 Task: Open a blank sheet, save the file as David.txt Add the quote 'Don't be afraid to take risks; they often lead to the greatest rewards.' Apply font style 'lexend' and font size 30 Align the text to the Right .Change the text color to  'Red'
Action: Mouse moved to (260, 183)
Screenshot: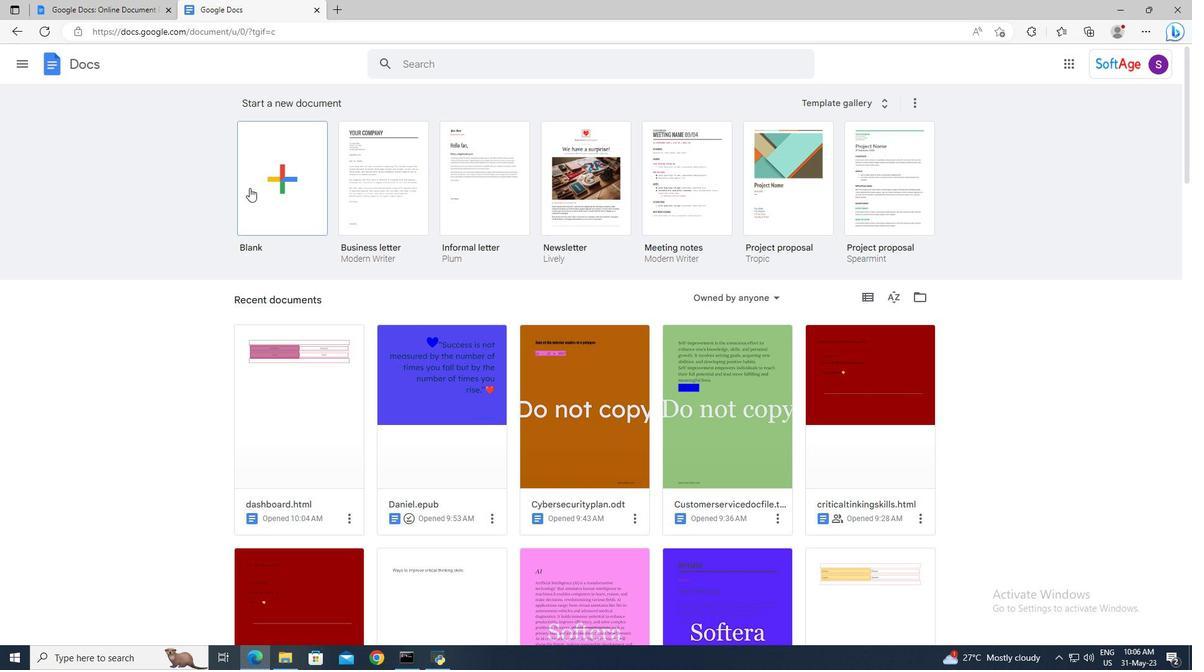 
Action: Mouse pressed left at (260, 183)
Screenshot: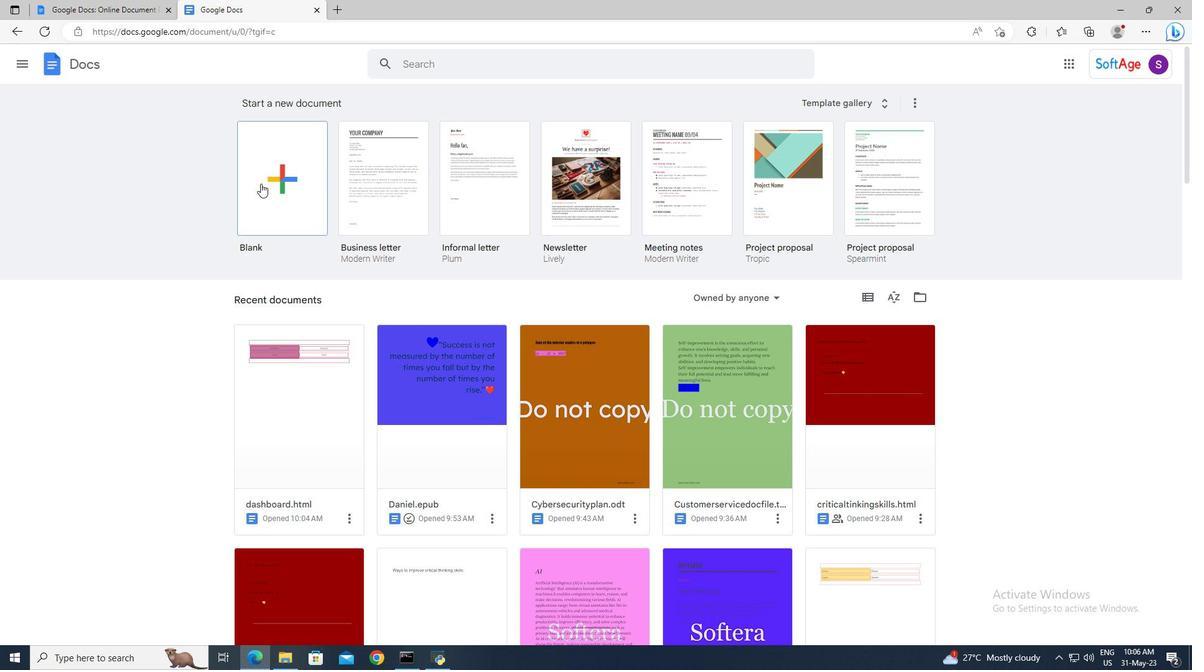 
Action: Mouse moved to (119, 55)
Screenshot: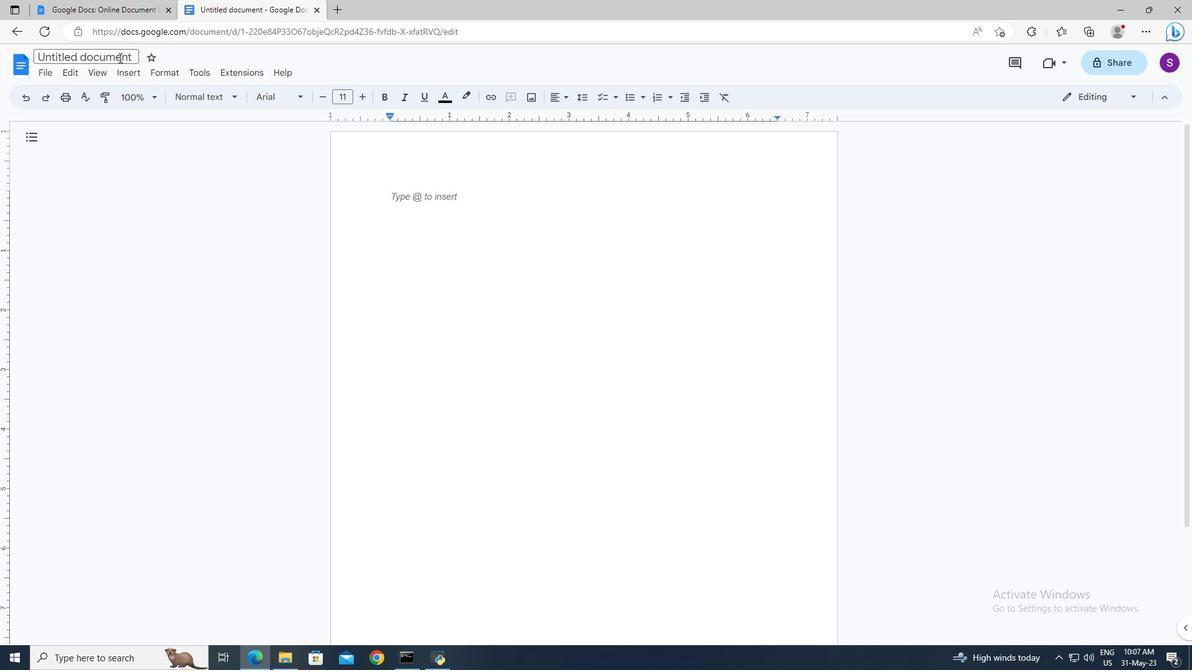 
Action: Mouse pressed left at (119, 55)
Screenshot: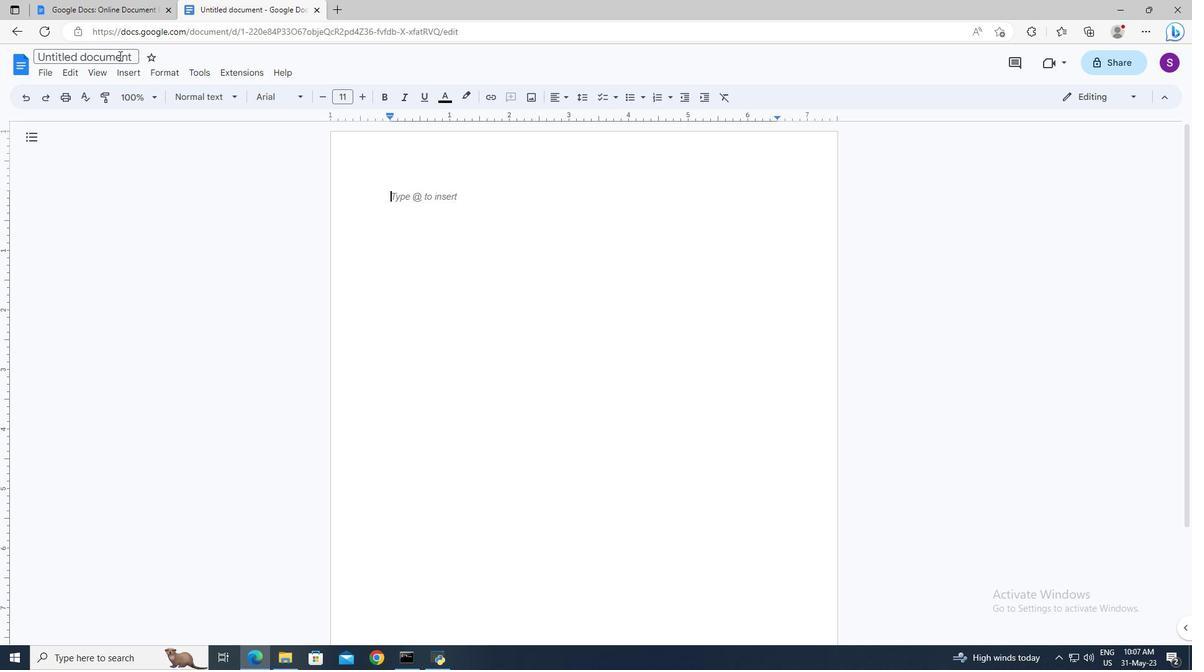 
Action: Mouse moved to (0, 0)
Screenshot: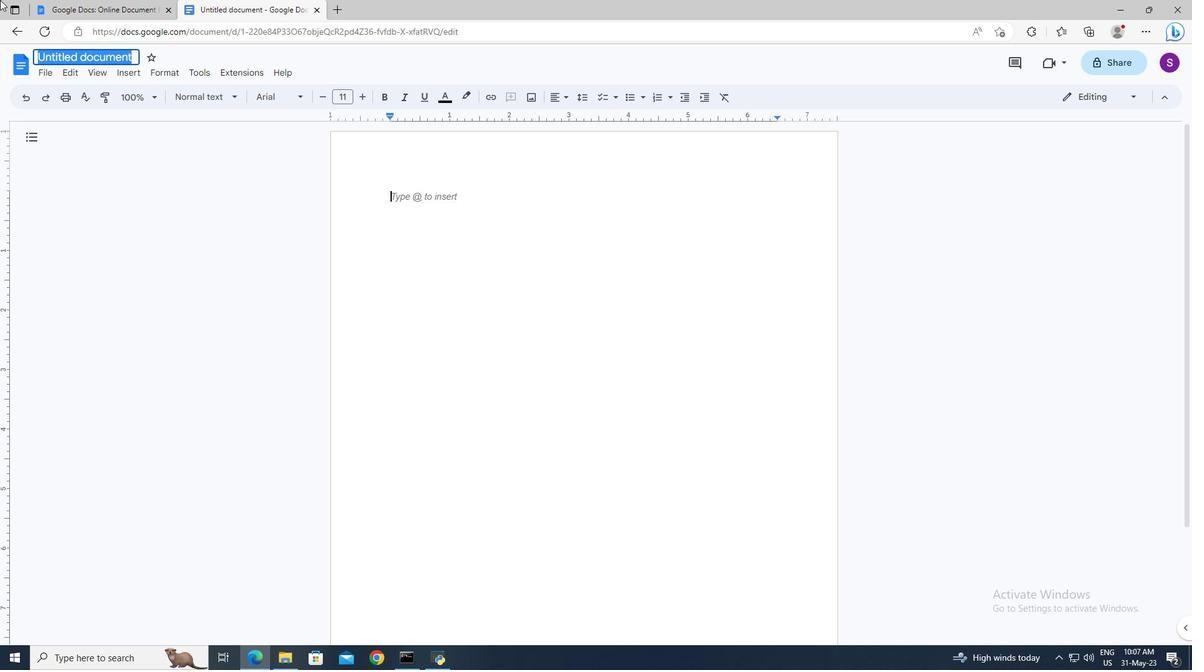 
Action: Key pressed <Key.shift>David.txt<Key.enter>
Screenshot: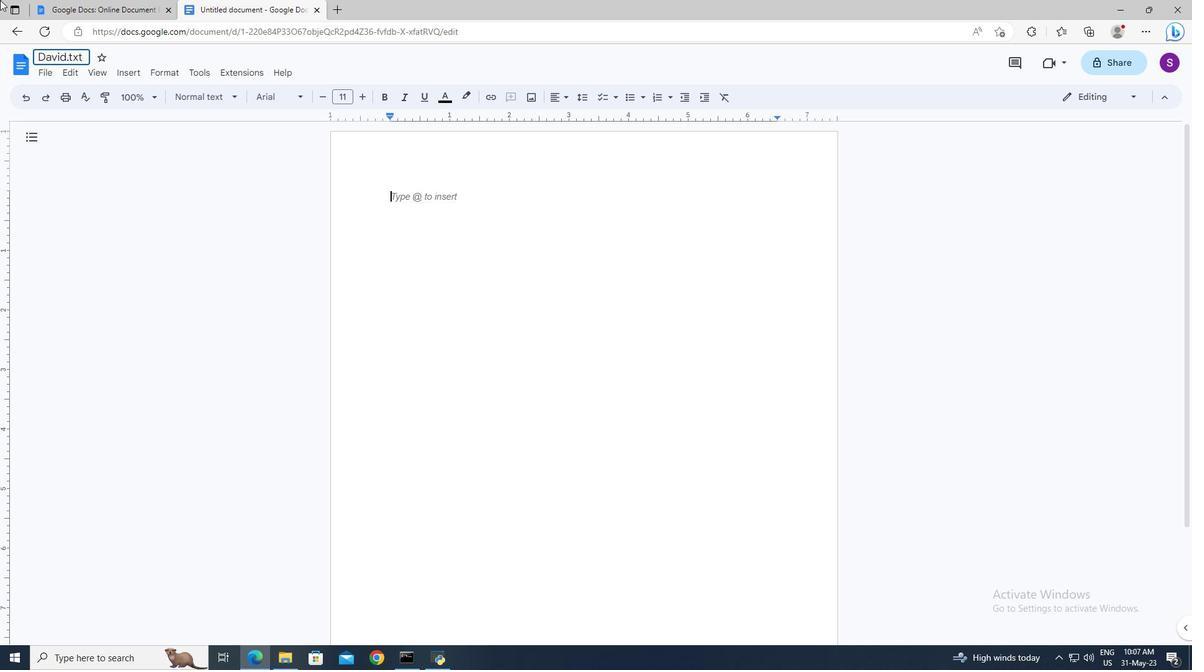 
Action: Mouse moved to (398, 205)
Screenshot: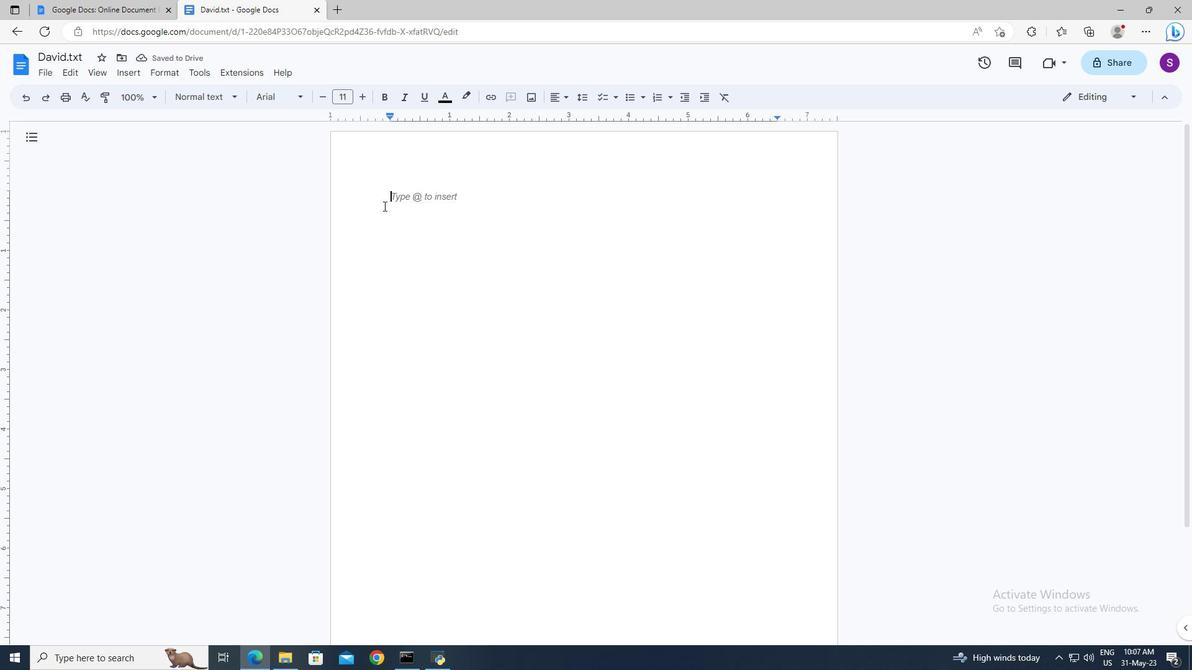 
Action: Mouse pressed left at (398, 205)
Screenshot: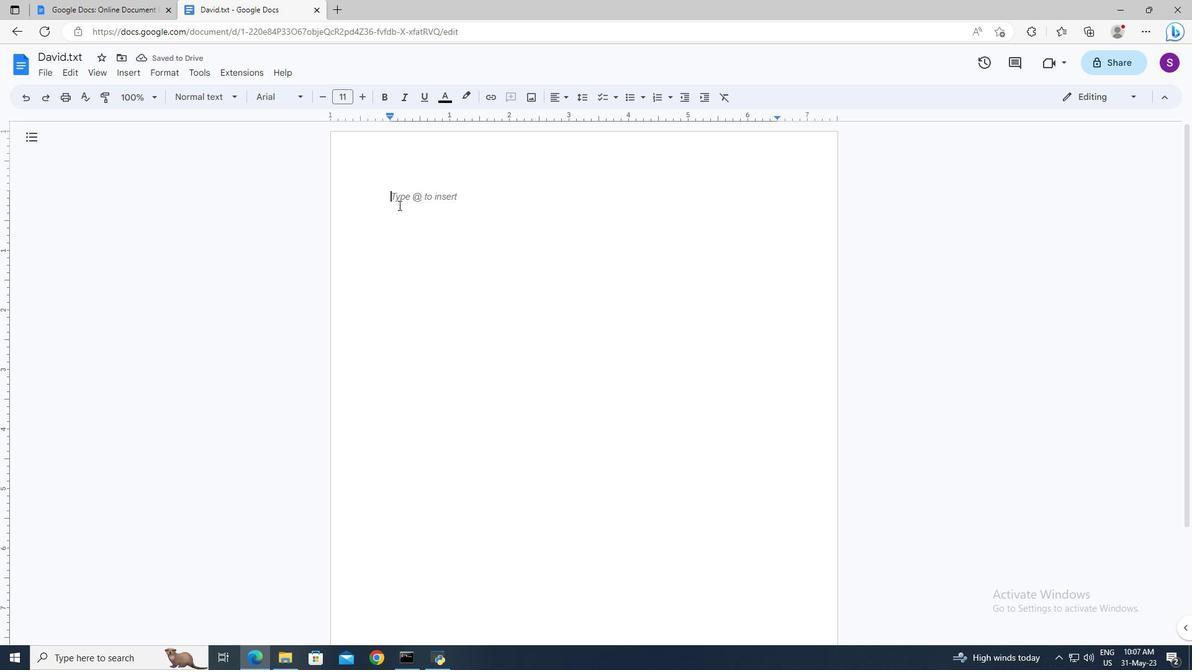 
Action: Mouse moved to (293, 152)
Screenshot: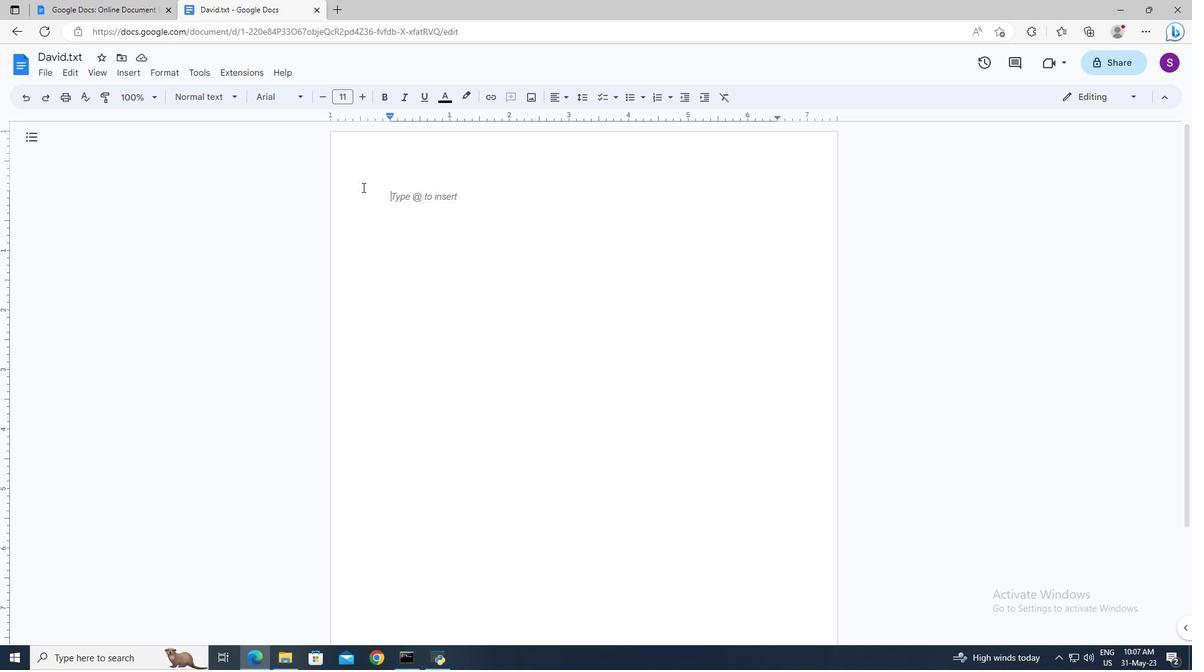 
Action: Key pressed <Key.shift>"<Key.shift>Don't<Key.space>be<Key.space>afraid<Key.space>to<Key.space>take<Key.space>risks;<Key.space>they<Key.space>often<Key.space>lead<Key.space>to<Key.space>the<Key.space>greatest<Key.space>rewards.<Key.shift_r><Key.shift_r><Key.shift_r><Key.shift_r><Key.shift_r><Key.shift_r><Key.shift_r><Key.shift_r><Key.shift_r><Key.shift_r><Key.shift_r>"ctrl+A
Screenshot: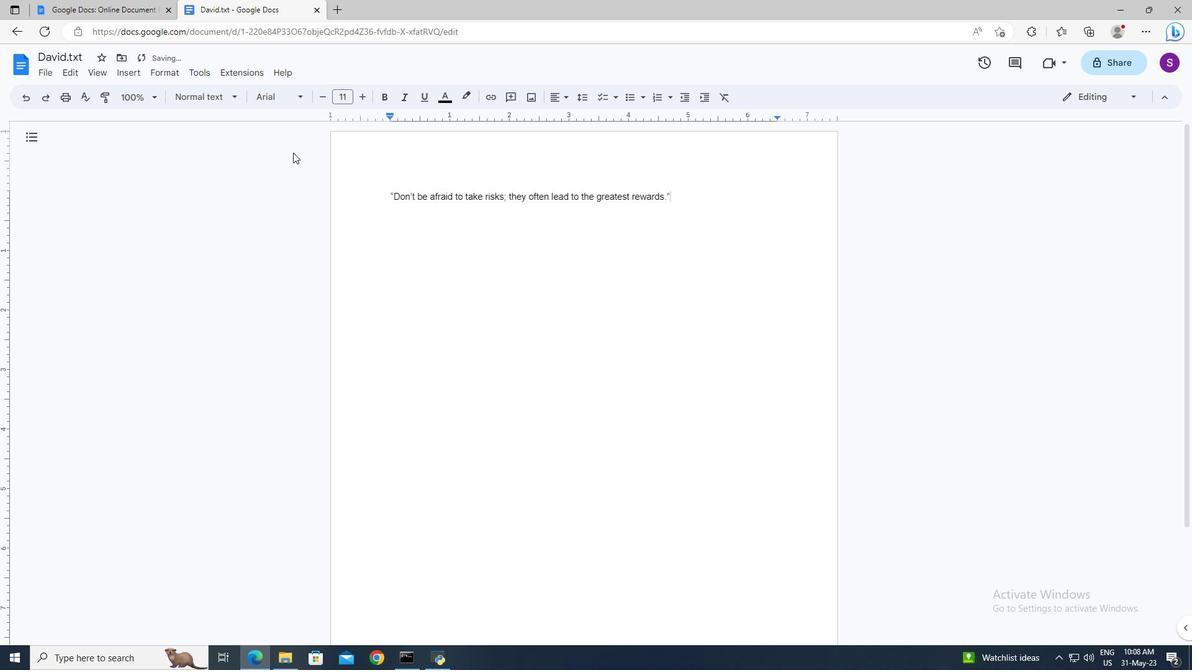 
Action: Mouse moved to (265, 101)
Screenshot: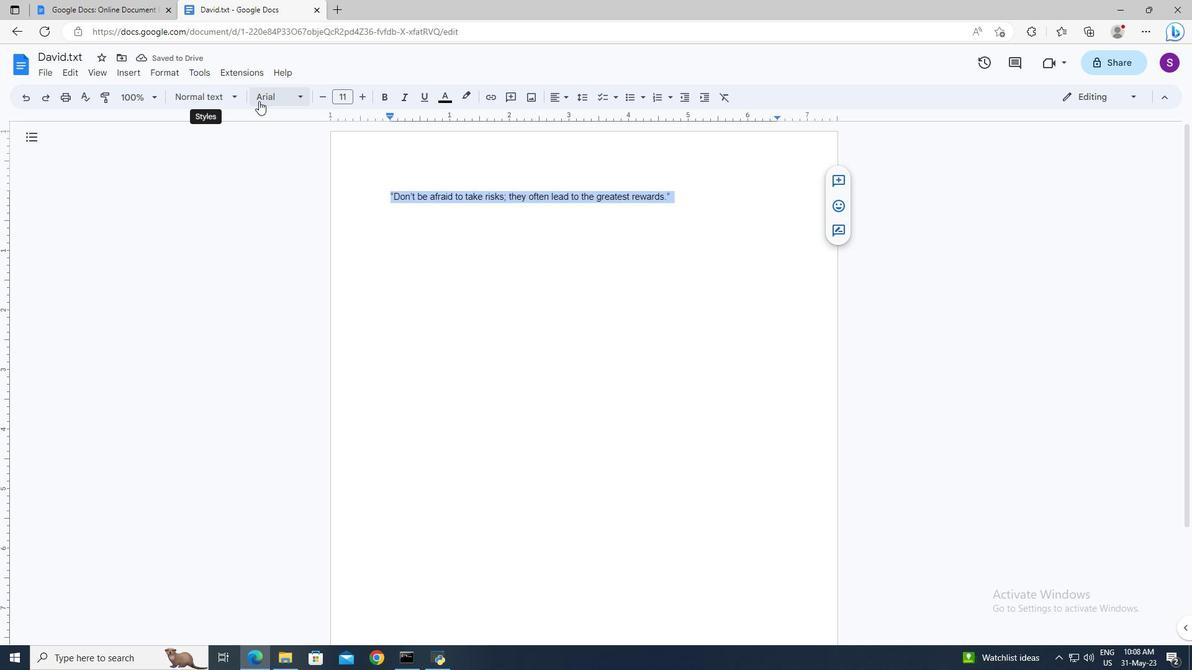 
Action: Mouse pressed left at (265, 101)
Screenshot: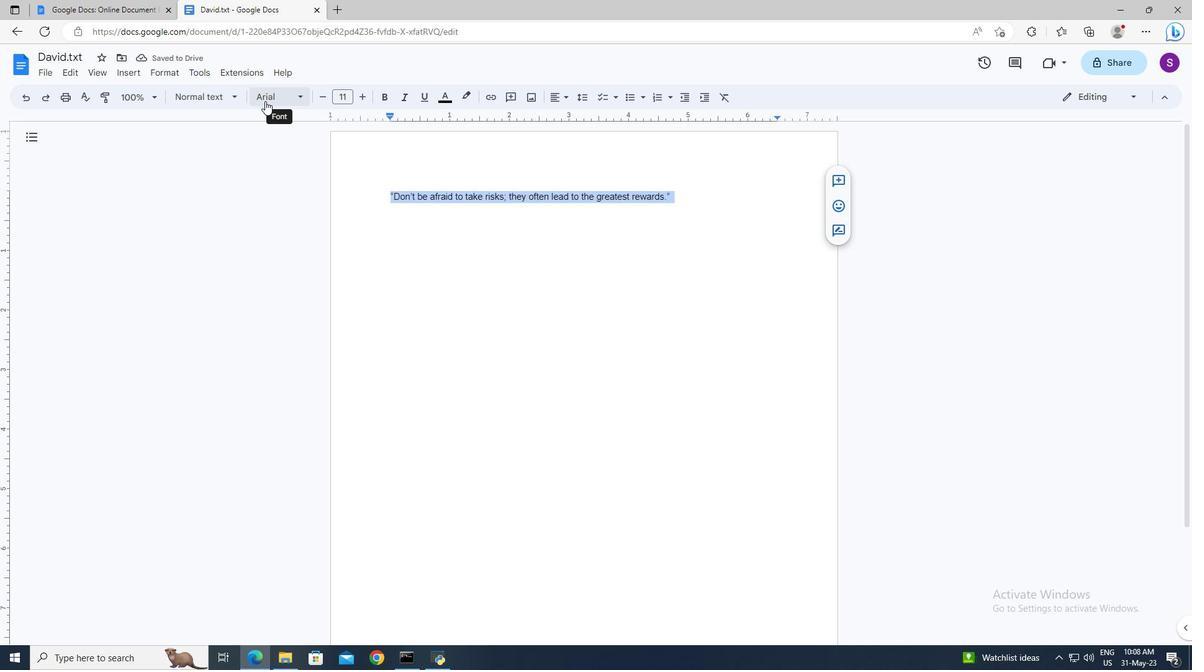 
Action: Mouse moved to (314, 478)
Screenshot: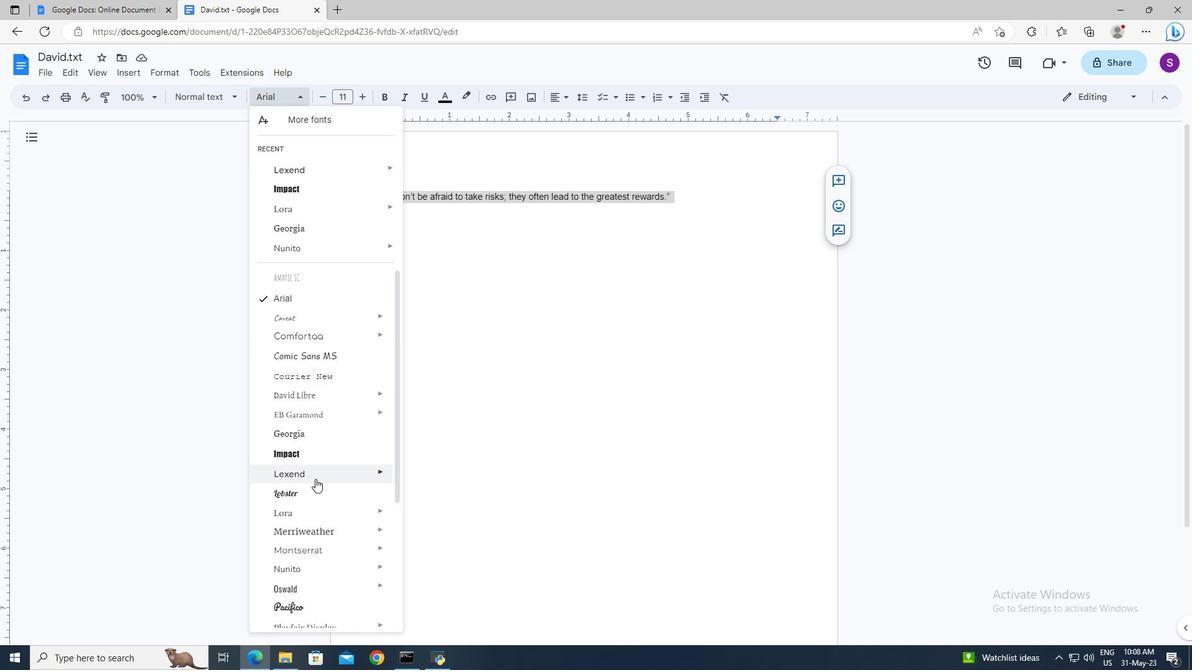 
Action: Mouse pressed left at (314, 478)
Screenshot: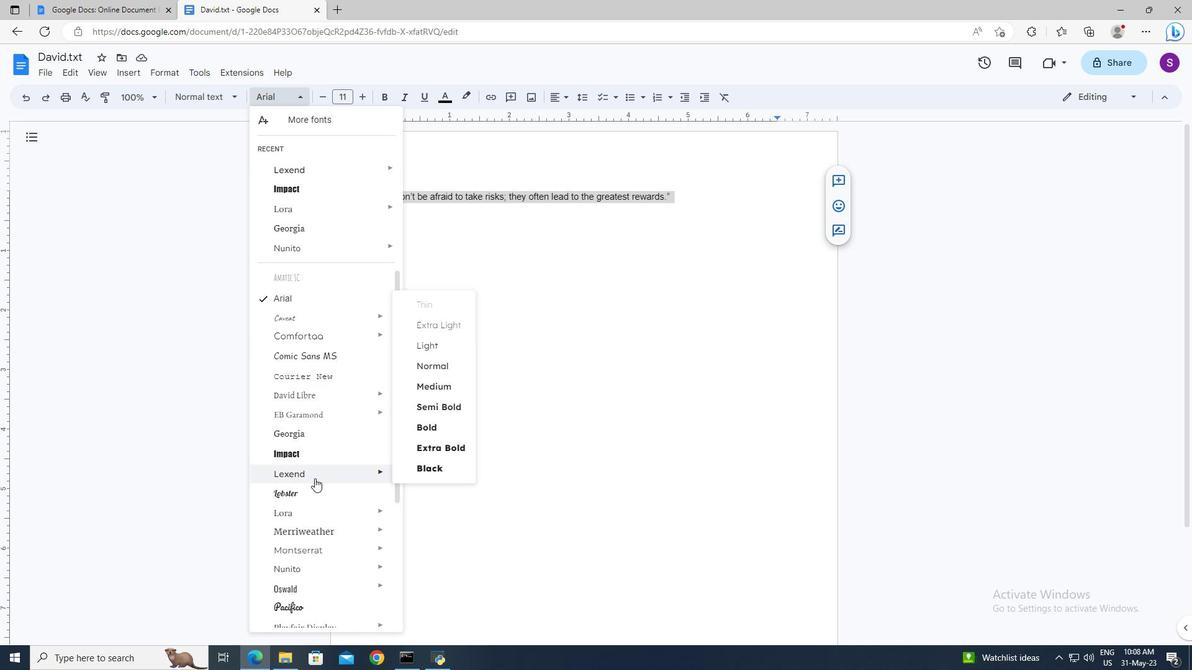 
Action: Mouse moved to (347, 95)
Screenshot: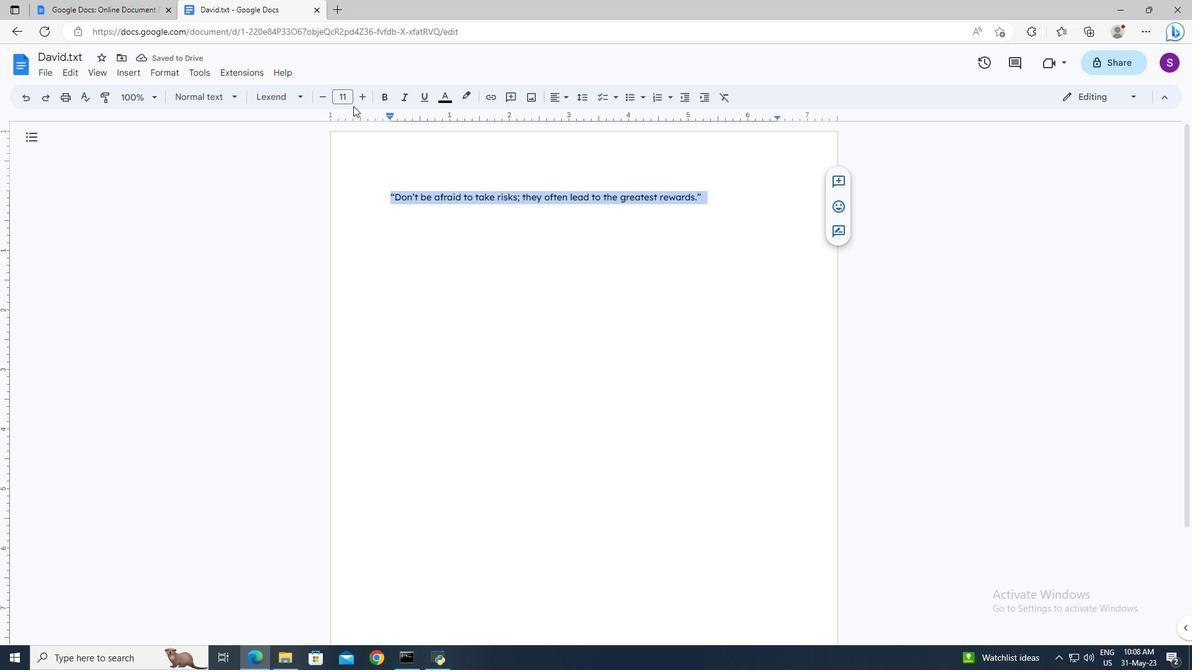 
Action: Mouse pressed left at (347, 95)
Screenshot: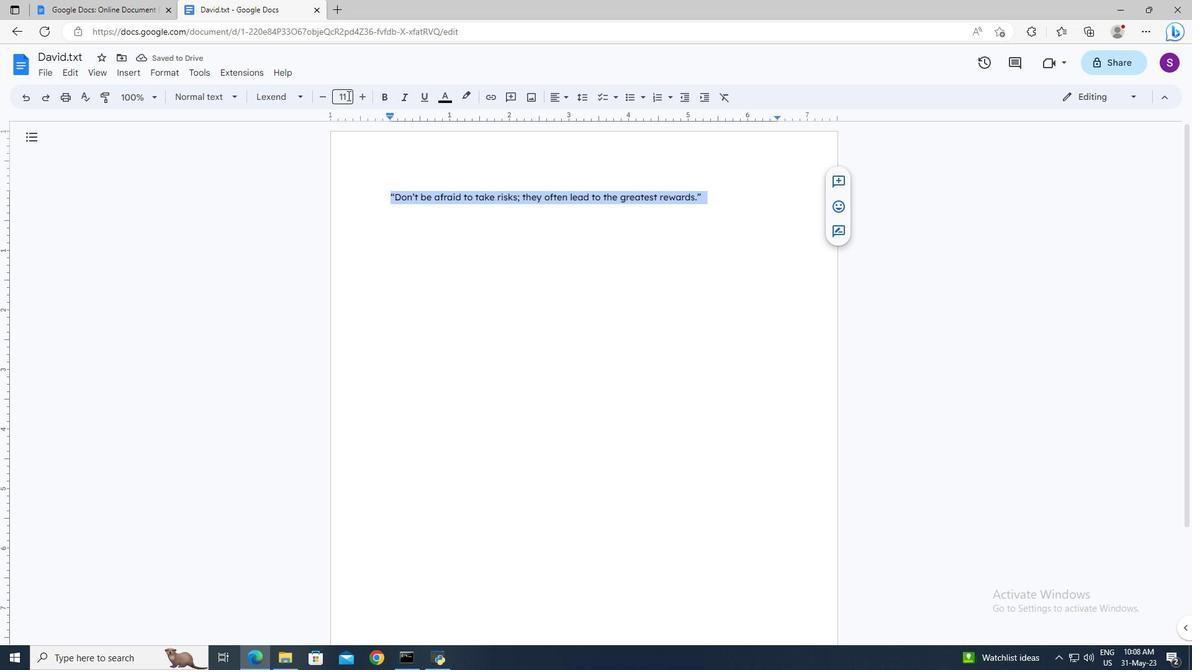 
Action: Mouse moved to (346, 94)
Screenshot: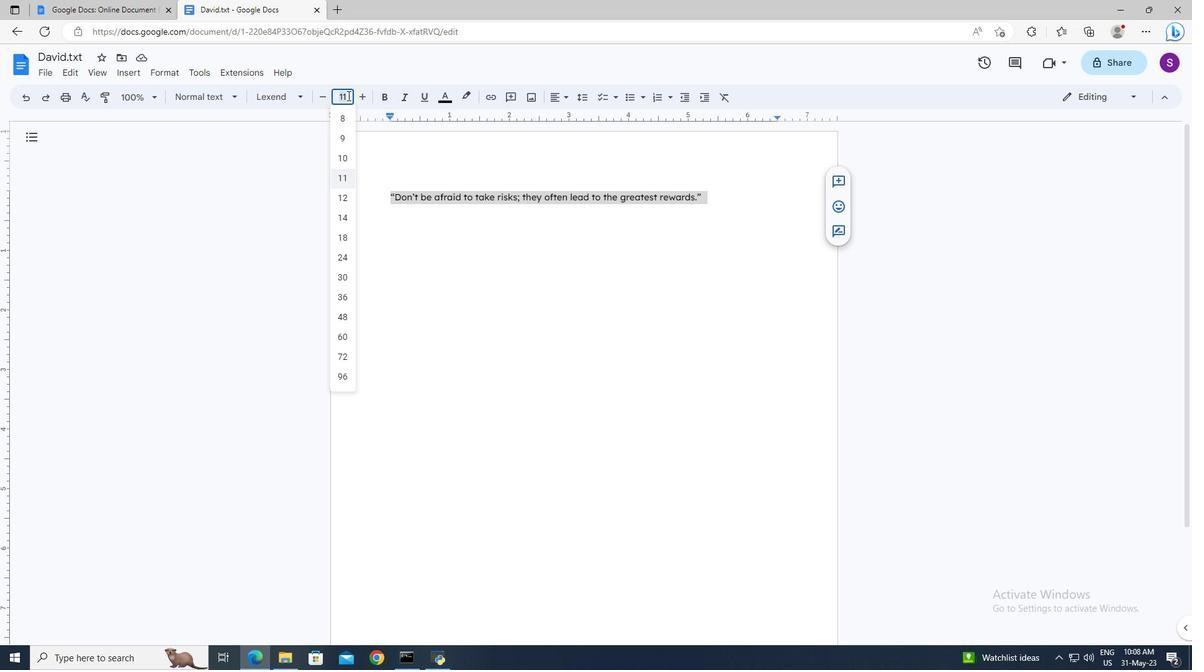 
Action: Key pressed 3
Screenshot: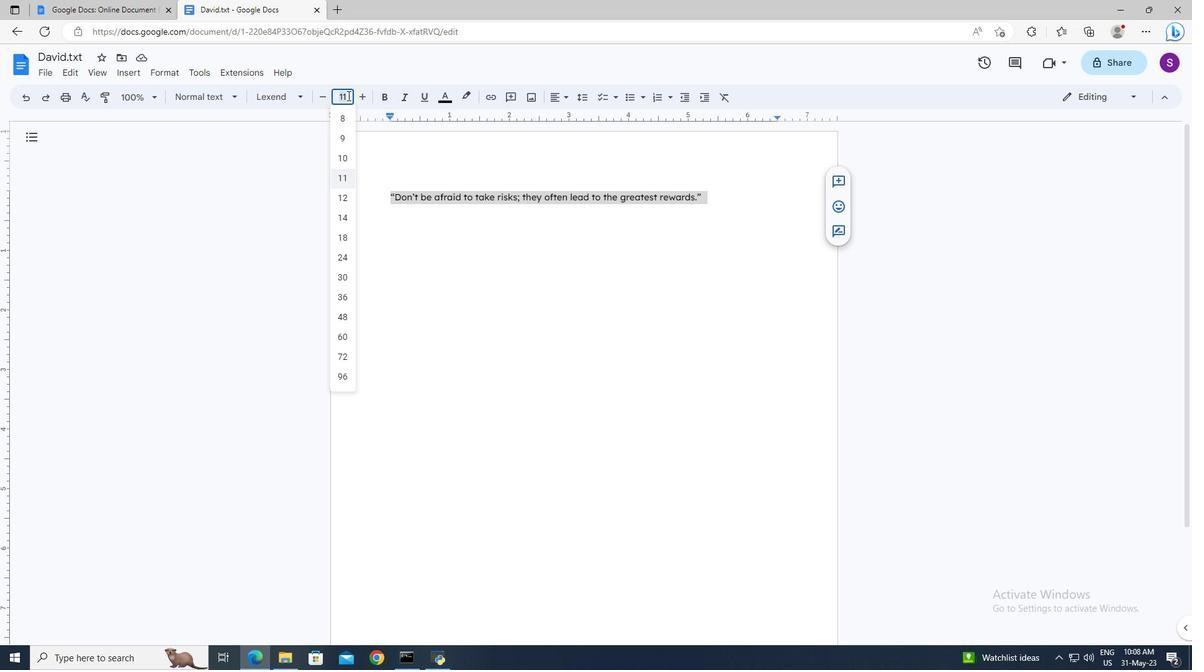 
Action: Mouse moved to (311, 74)
Screenshot: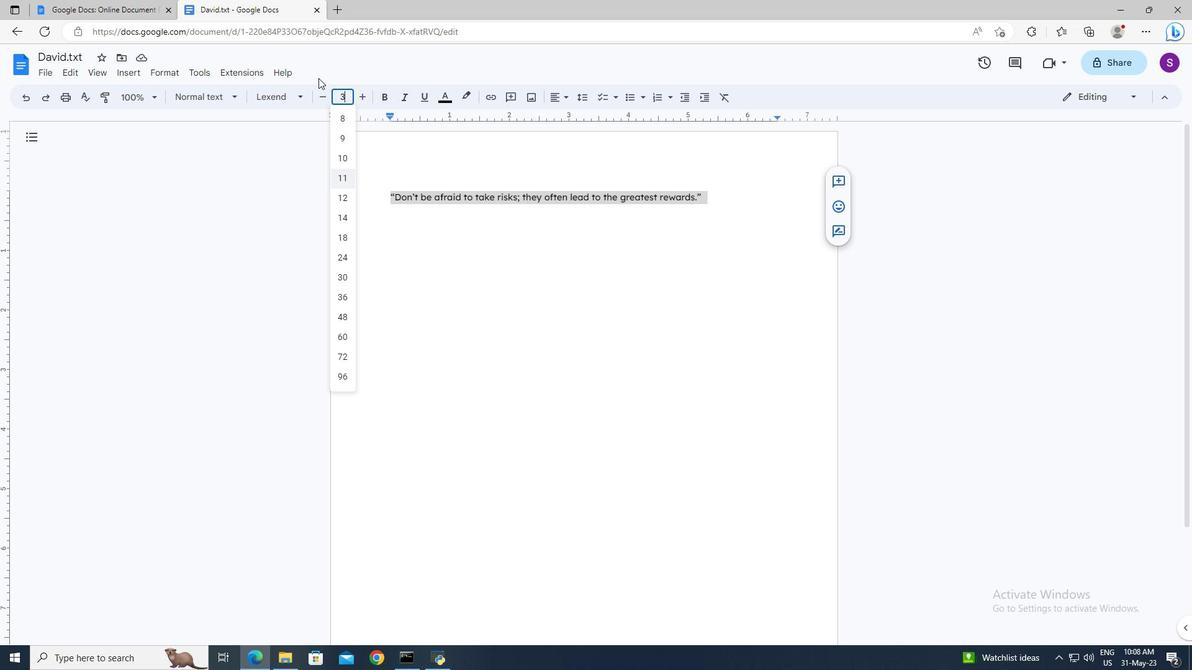 
Action: Key pressed 0<Key.enter>
Screenshot: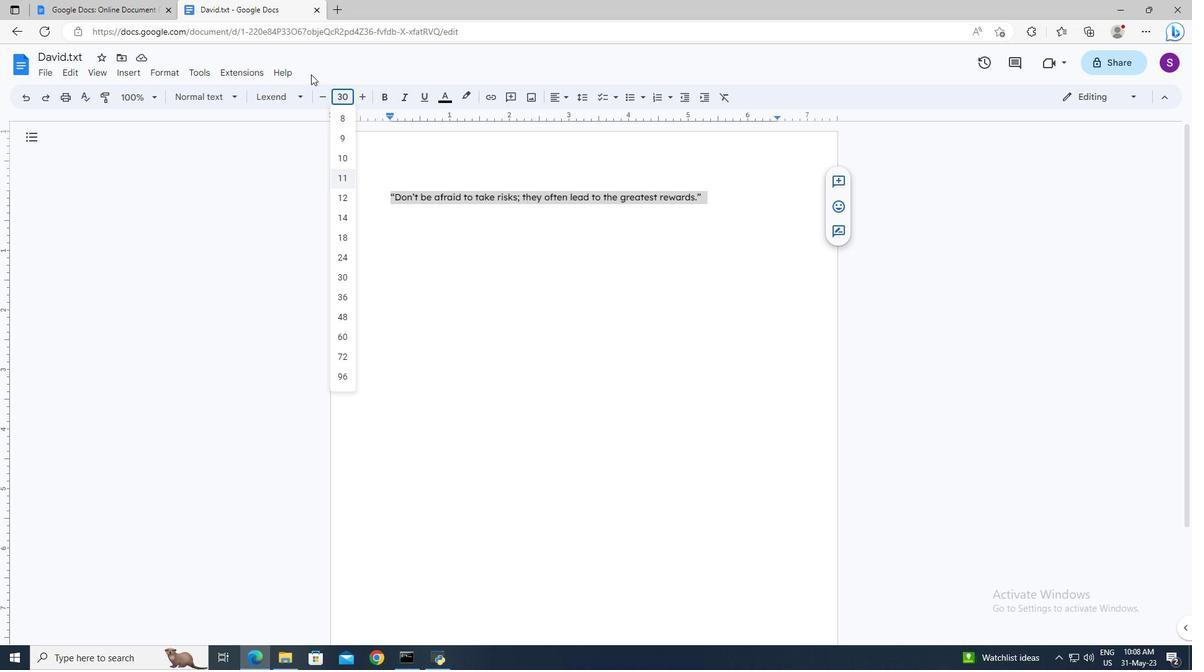 
Action: Mouse moved to (568, 101)
Screenshot: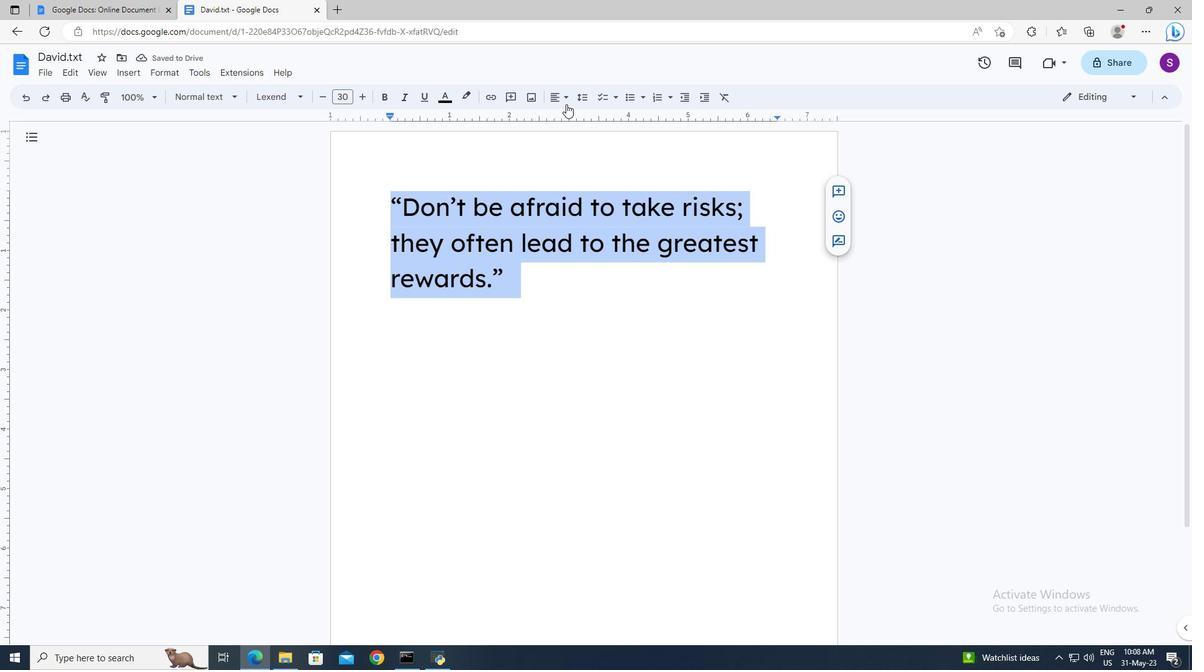 
Action: Mouse pressed left at (568, 101)
Screenshot: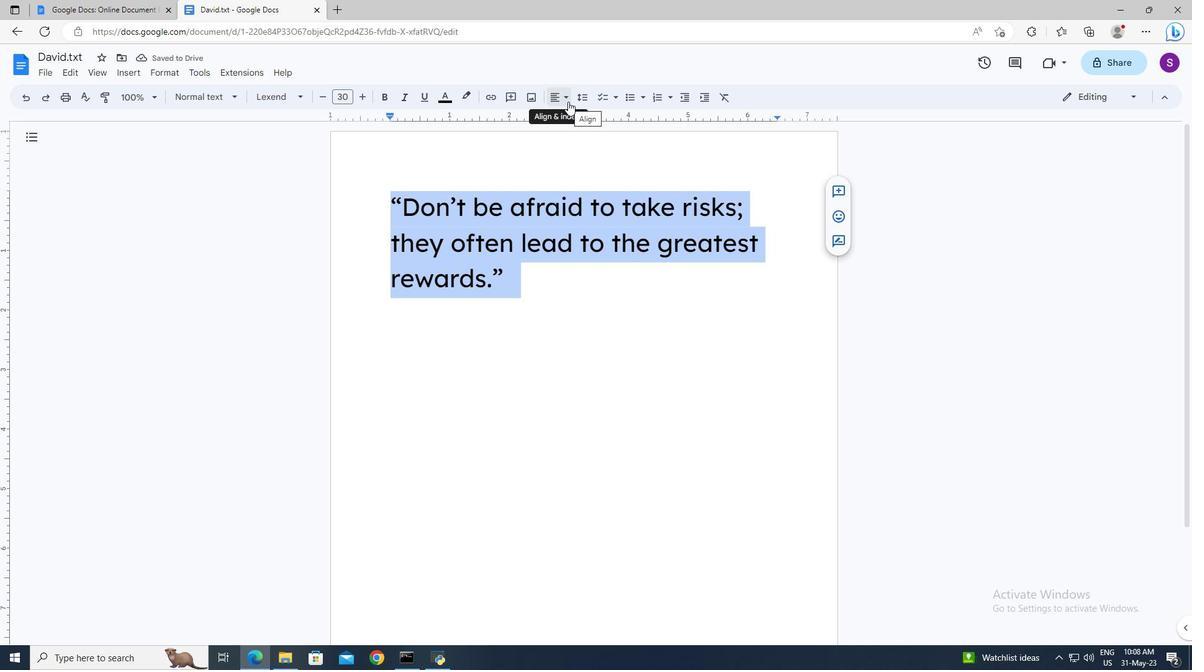 
Action: Mouse moved to (590, 122)
Screenshot: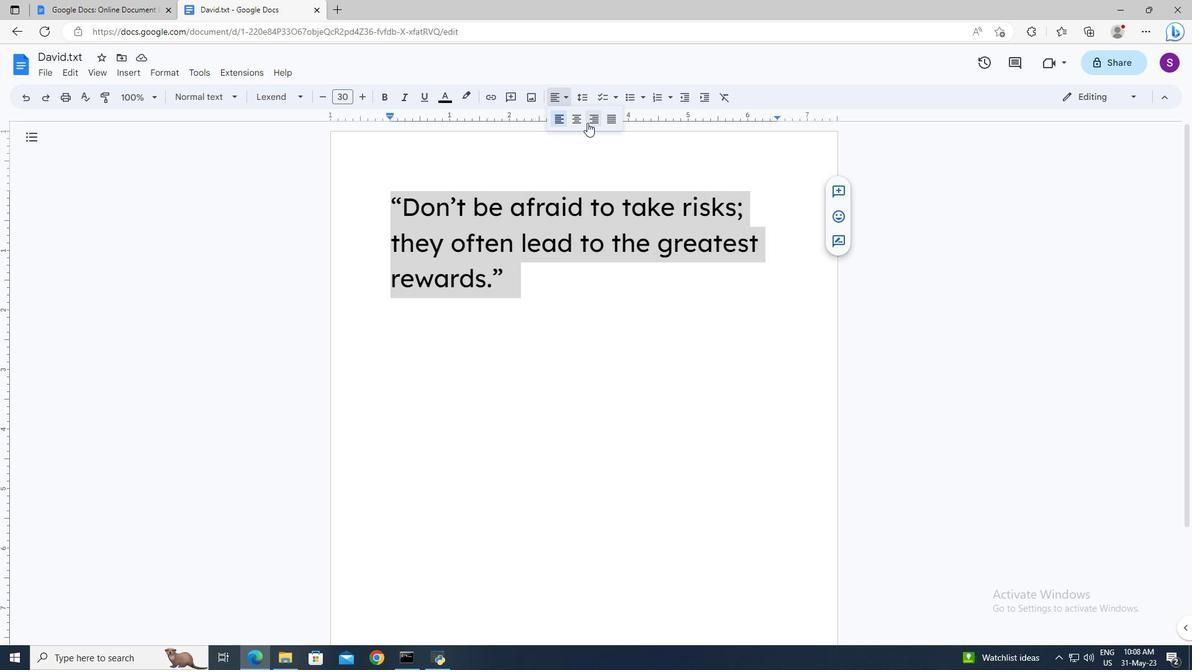 
Action: Mouse pressed left at (590, 122)
Screenshot: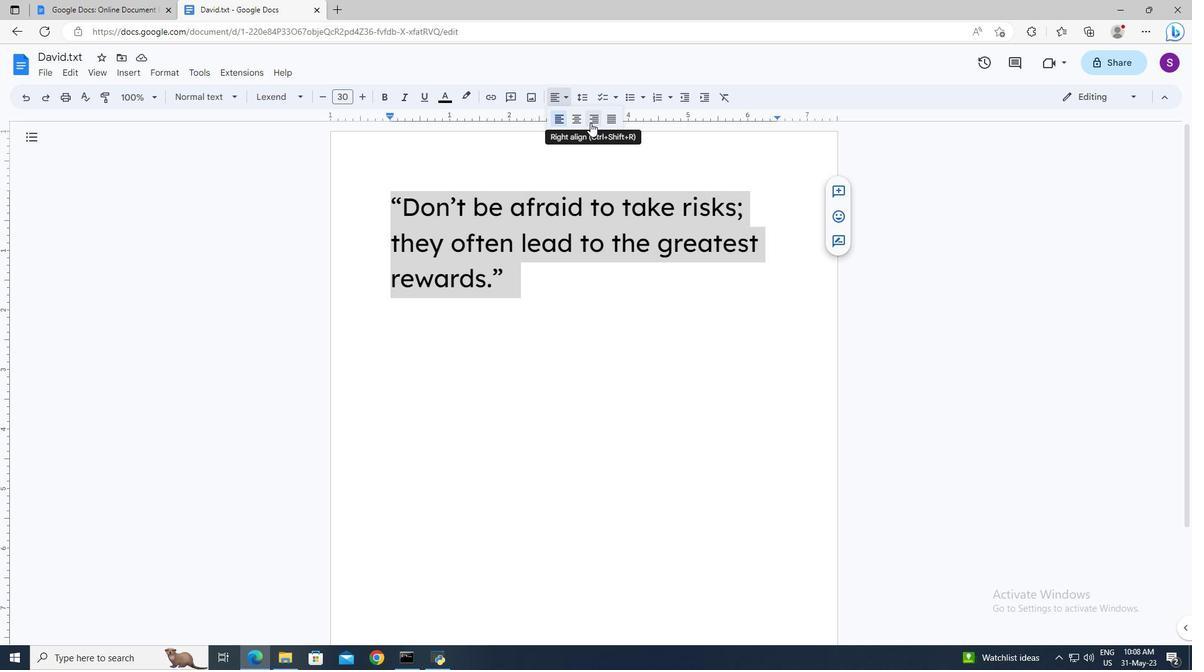 
Action: Mouse moved to (453, 95)
Screenshot: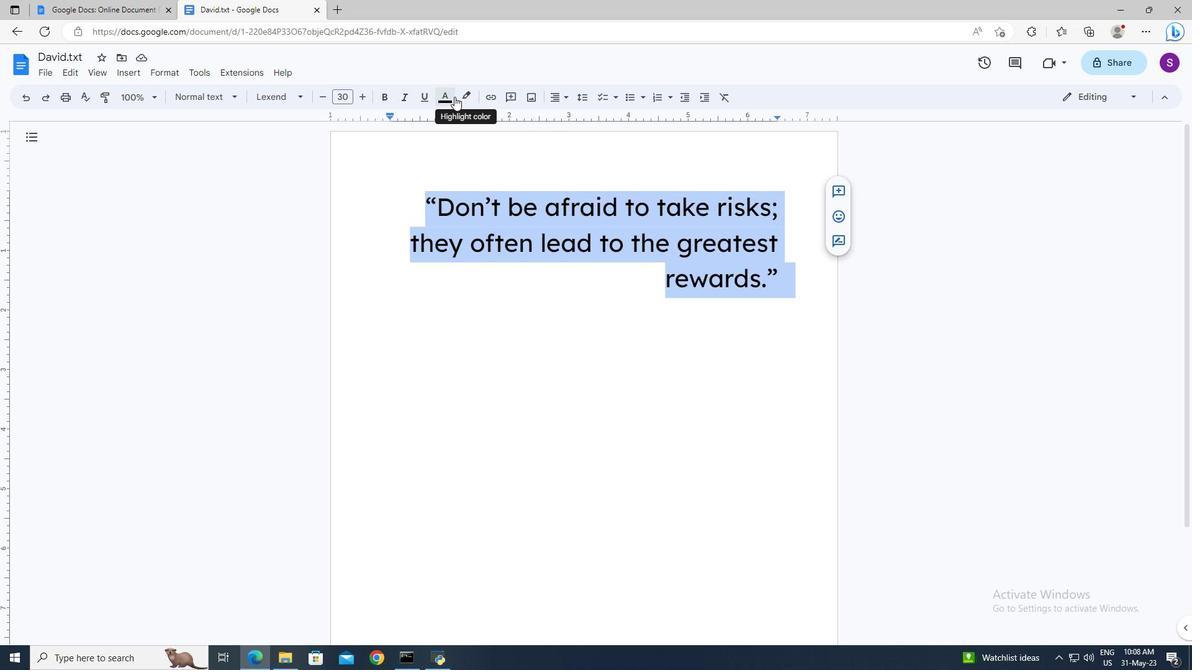
Action: Mouse pressed left at (453, 95)
Screenshot: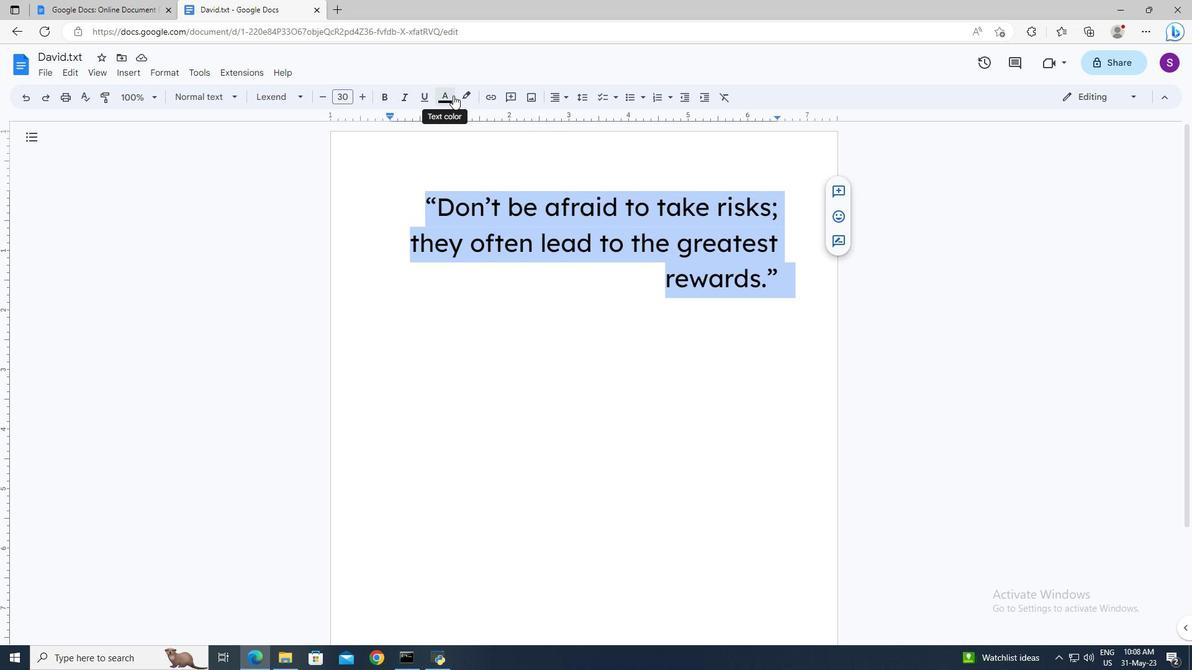 
Action: Mouse moved to (465, 131)
Screenshot: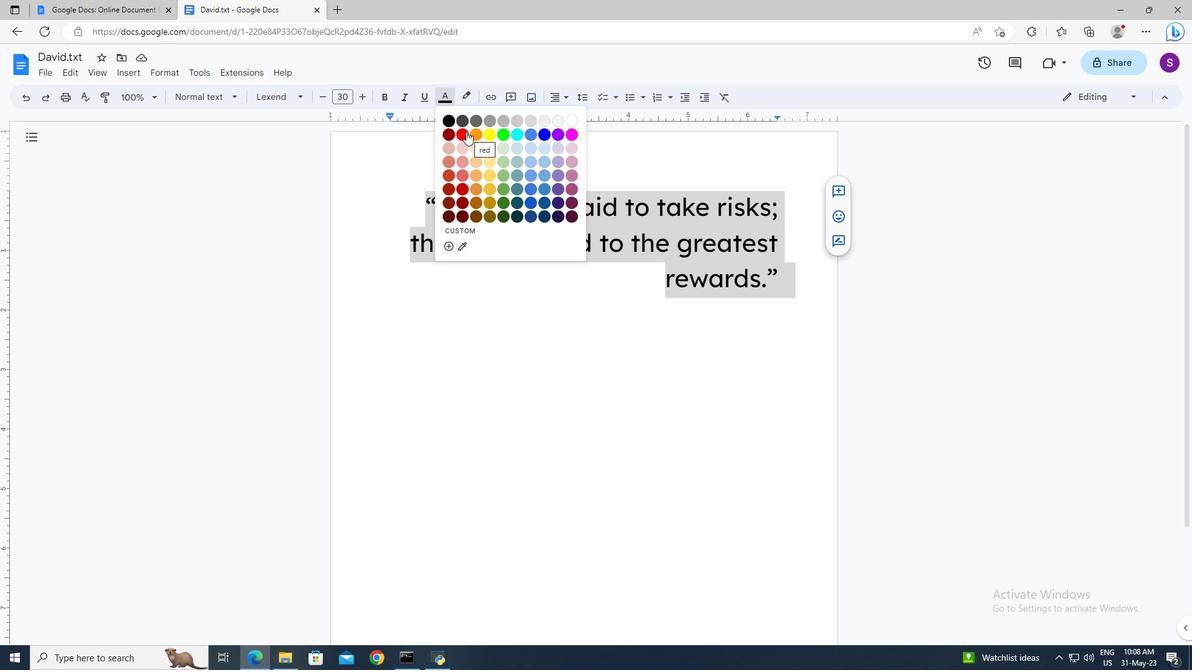 
Action: Mouse pressed left at (465, 131)
Screenshot: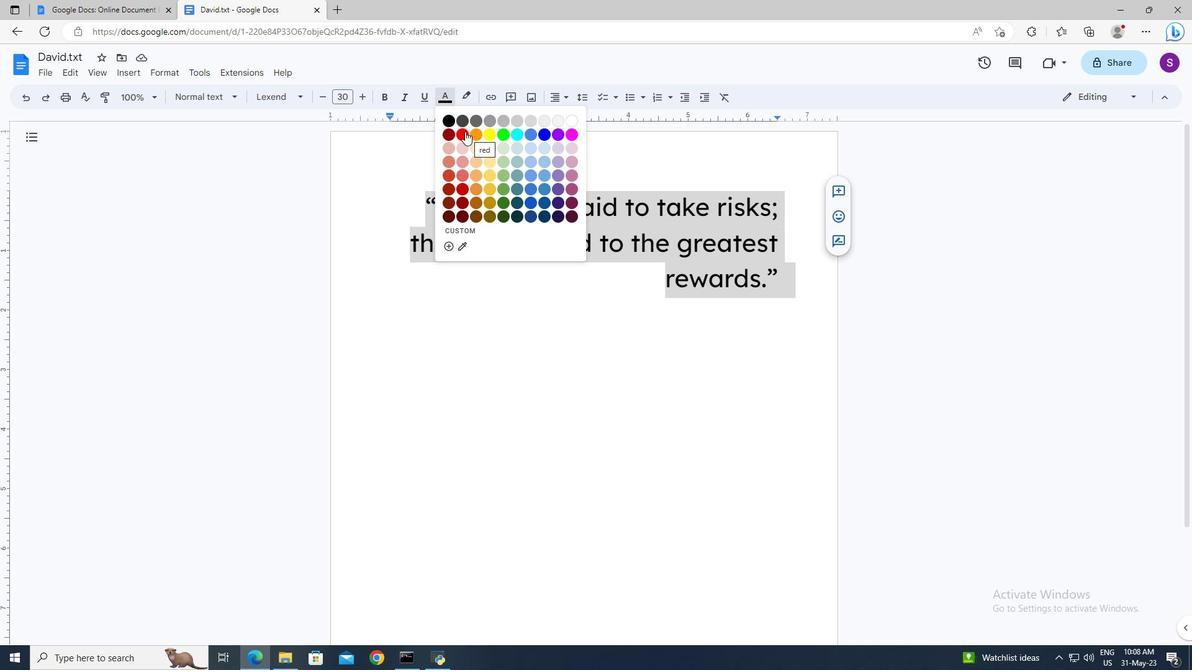 
Action: Mouse moved to (528, 283)
Screenshot: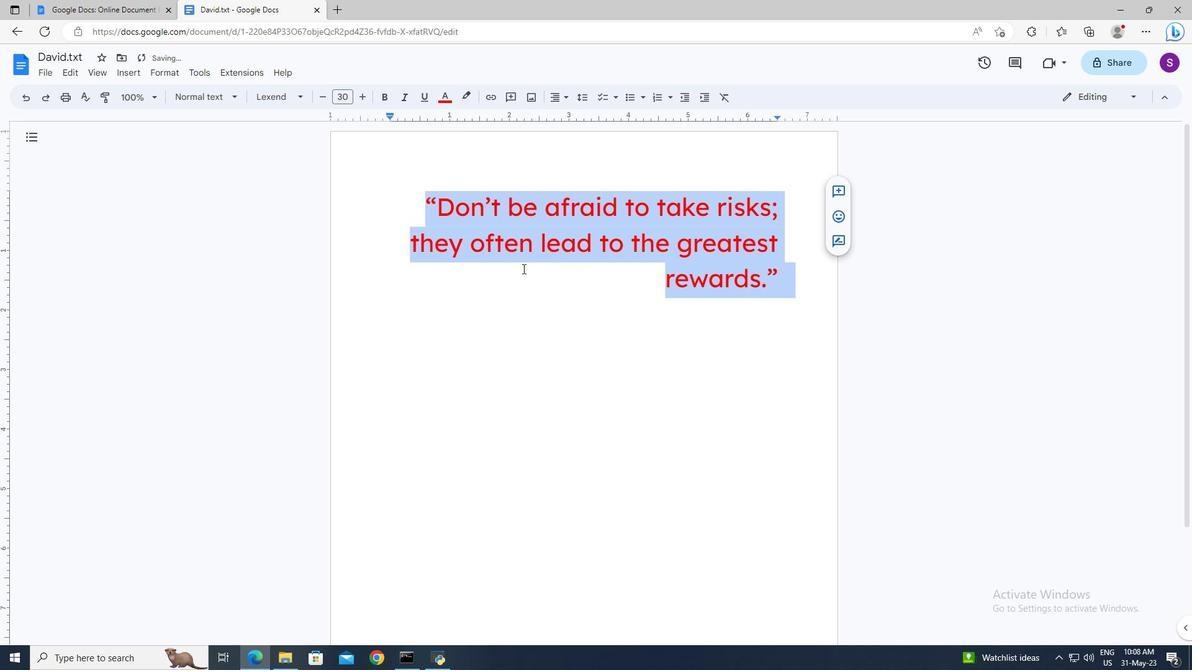 
Action: Mouse pressed left at (528, 283)
Screenshot: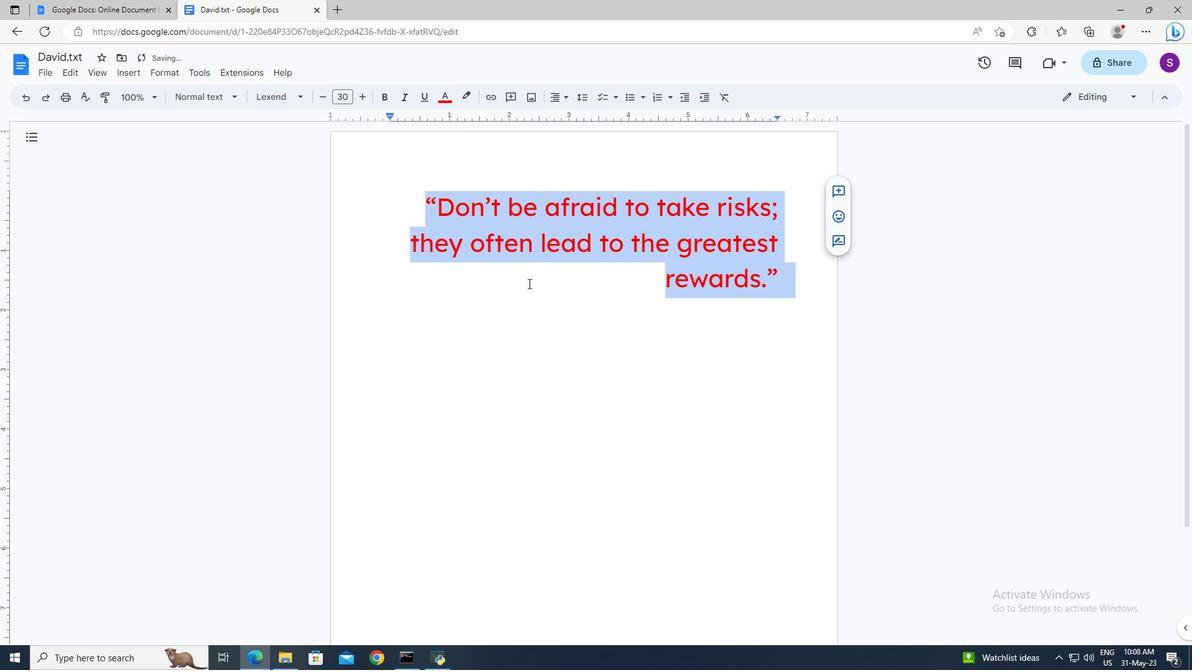 
Action: Mouse moved to (378, 209)
Screenshot: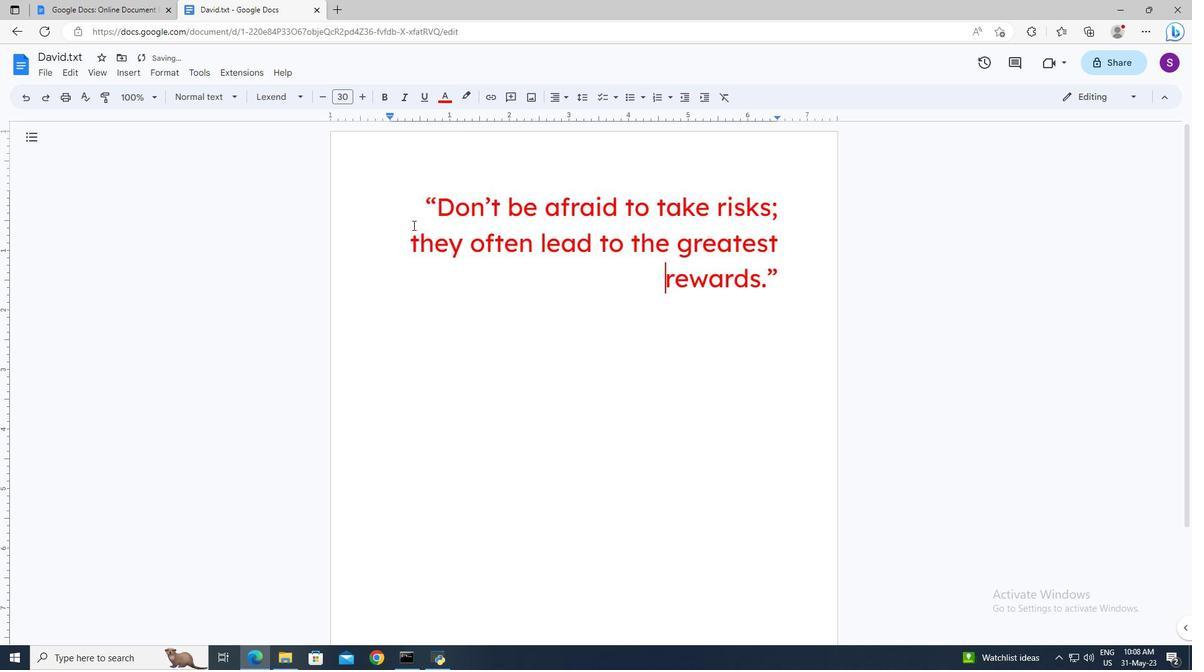 
